 Task: Set the game mode for the puzzle interactive game video filter to exchange puzzle.
Action: Mouse moved to (123, 14)
Screenshot: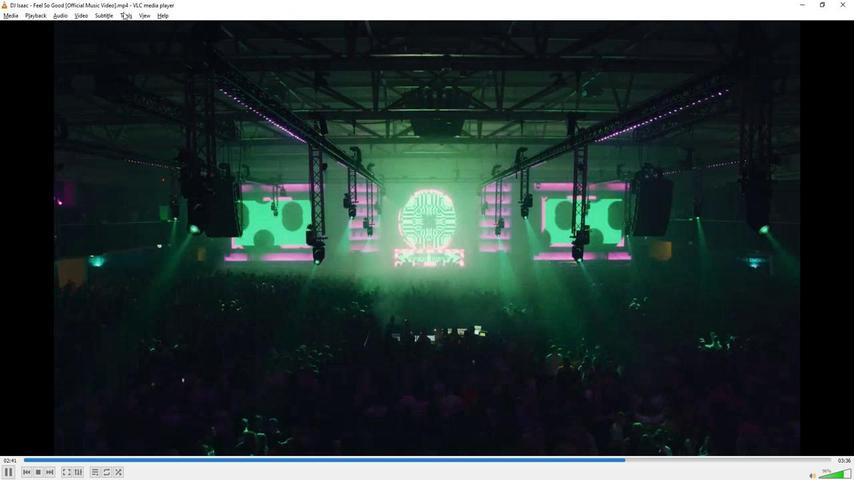 
Action: Mouse pressed left at (123, 14)
Screenshot: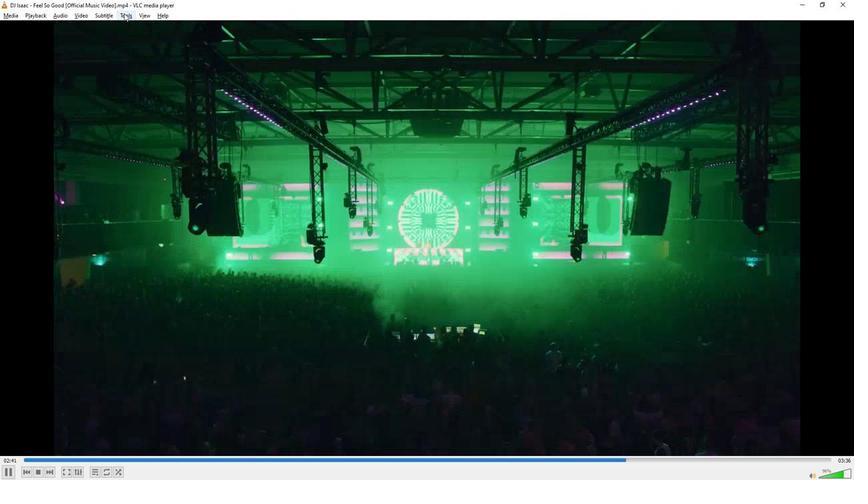 
Action: Mouse moved to (137, 122)
Screenshot: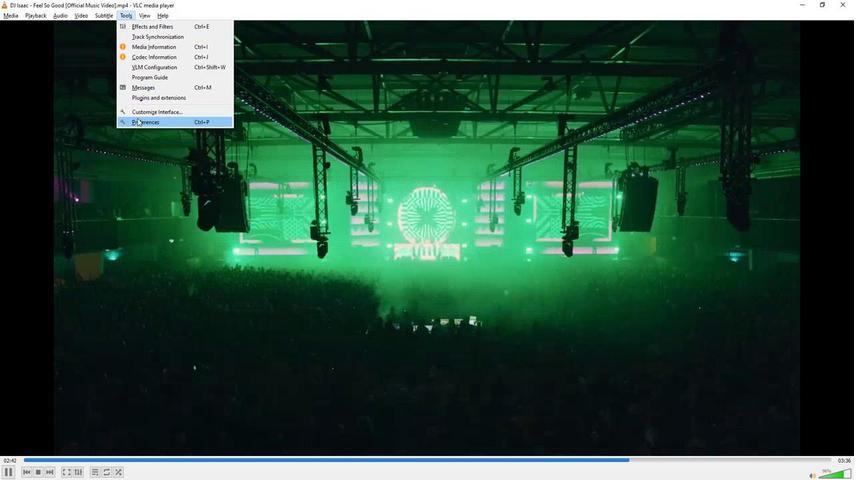 
Action: Mouse pressed left at (137, 122)
Screenshot: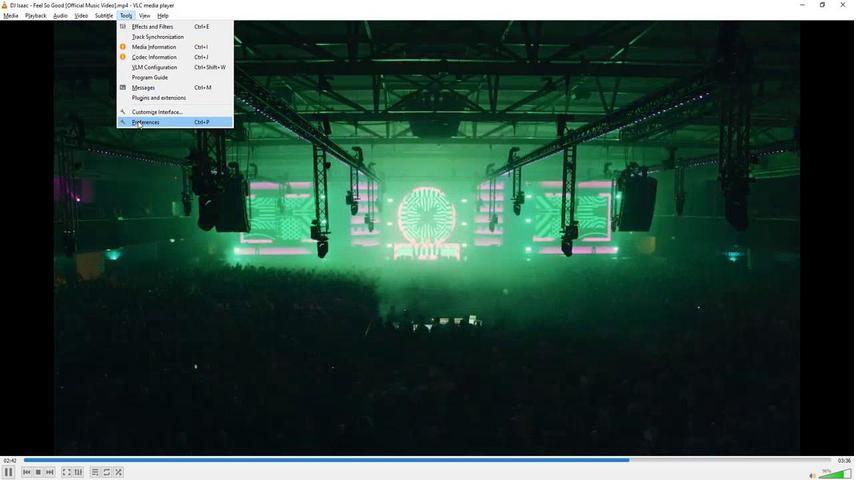 
Action: Mouse moved to (188, 376)
Screenshot: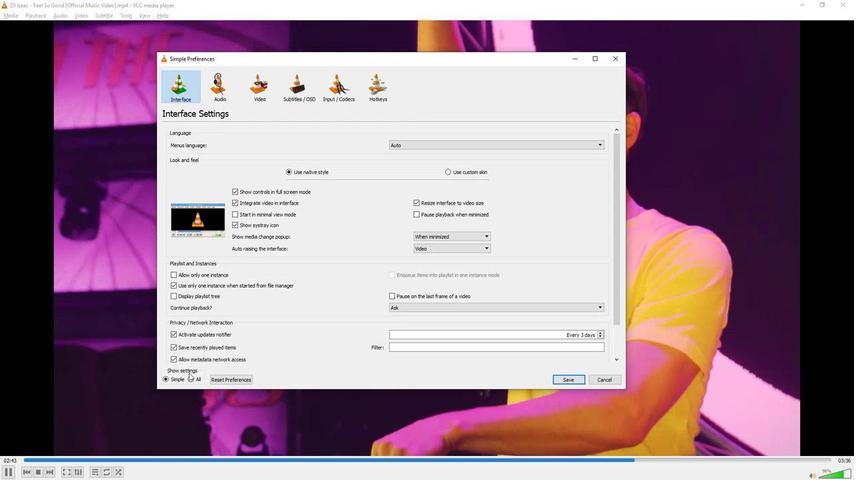 
Action: Mouse pressed left at (188, 376)
Screenshot: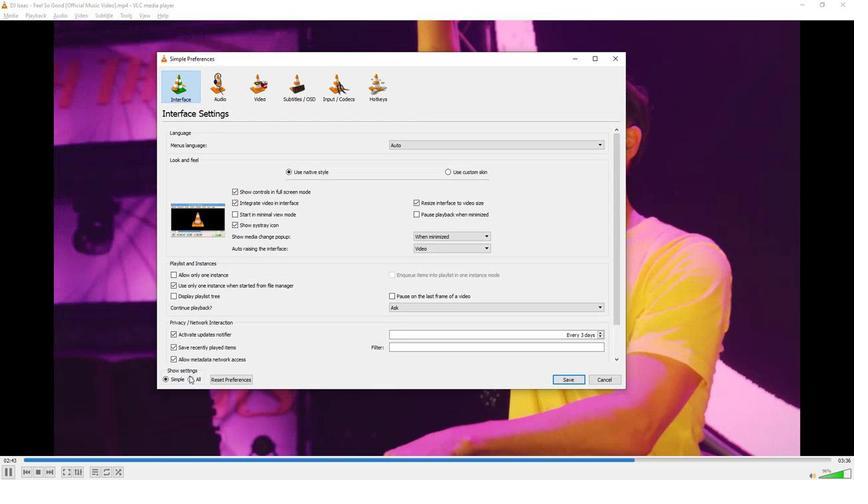 
Action: Mouse moved to (186, 322)
Screenshot: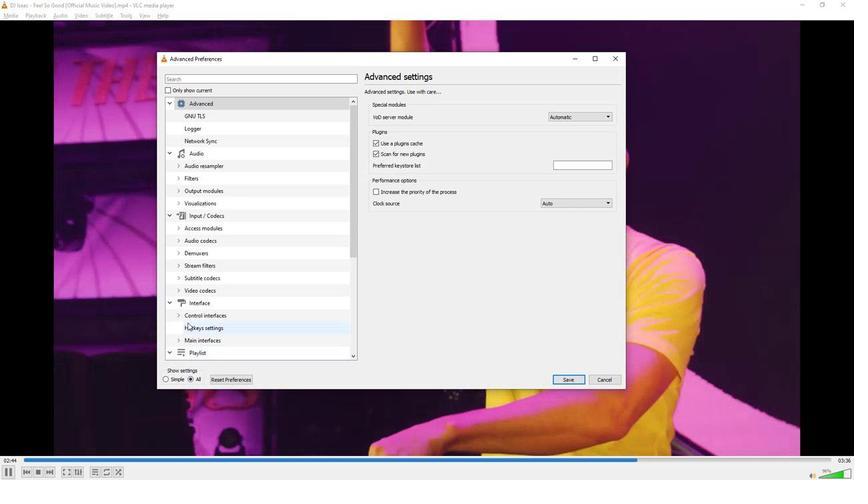 
Action: Mouse scrolled (186, 321) with delta (0, 0)
Screenshot: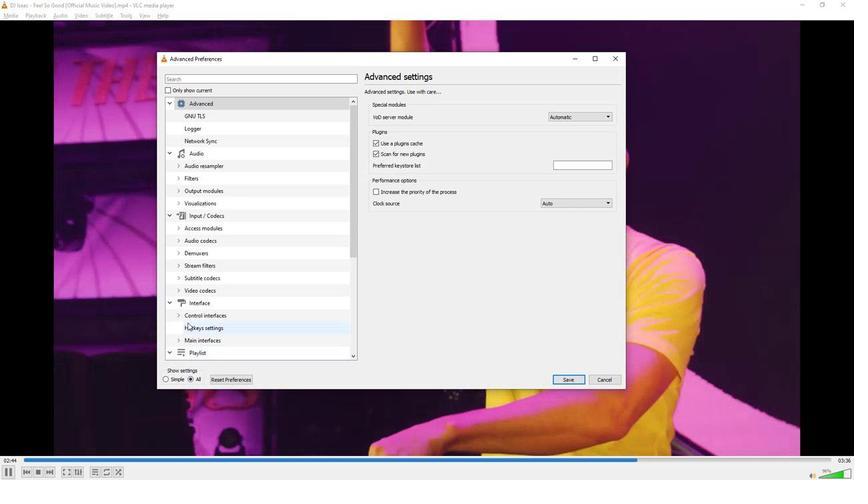 
Action: Mouse scrolled (186, 321) with delta (0, 0)
Screenshot: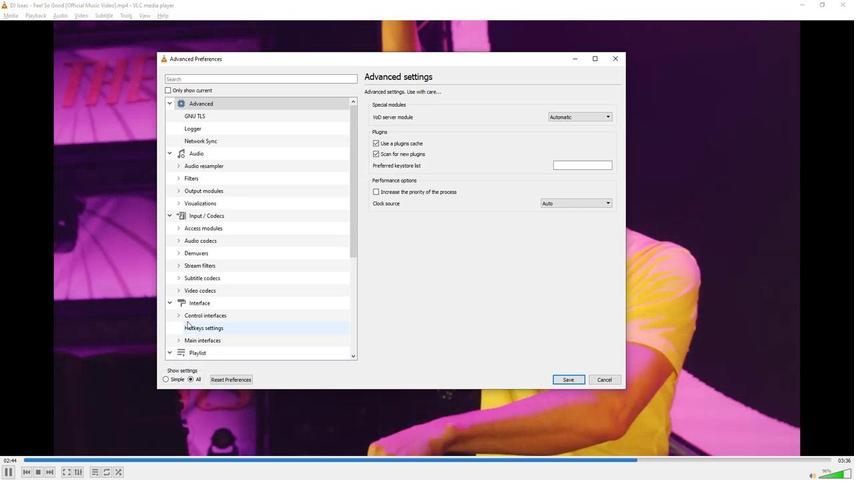 
Action: Mouse scrolled (186, 321) with delta (0, 0)
Screenshot: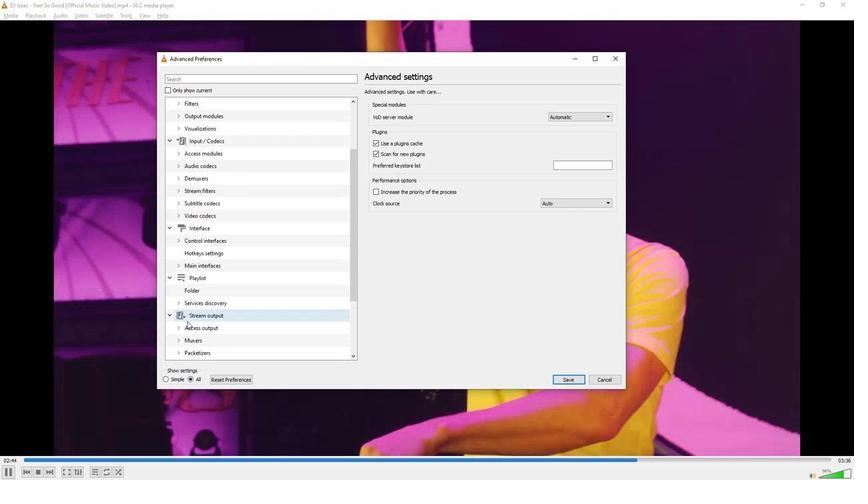 
Action: Mouse scrolled (186, 321) with delta (0, 0)
Screenshot: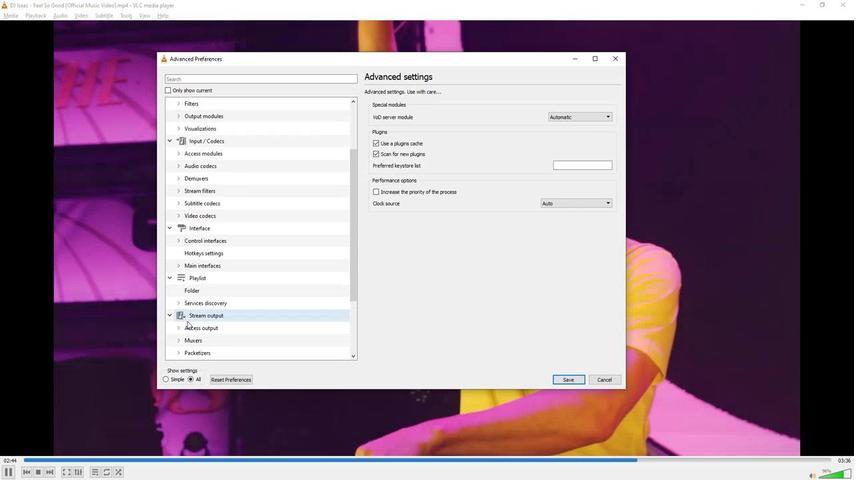 
Action: Mouse scrolled (186, 321) with delta (0, 0)
Screenshot: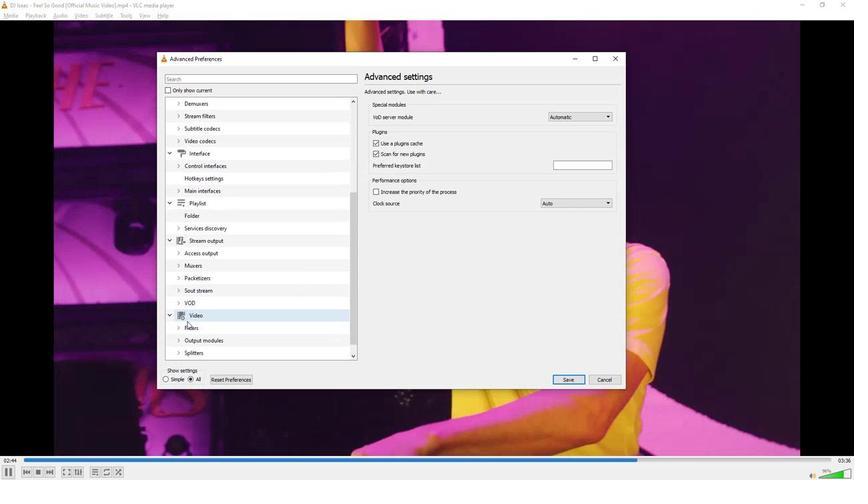 
Action: Mouse scrolled (186, 321) with delta (0, 0)
Screenshot: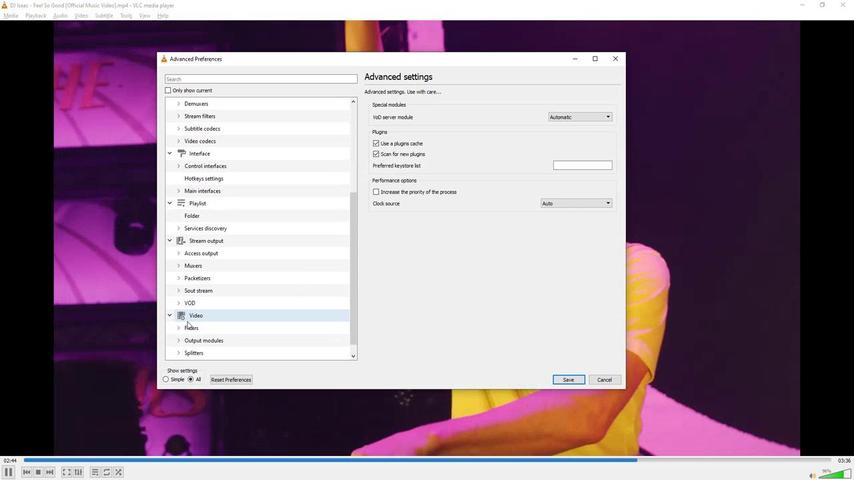 
Action: Mouse scrolled (186, 321) with delta (0, 0)
Screenshot: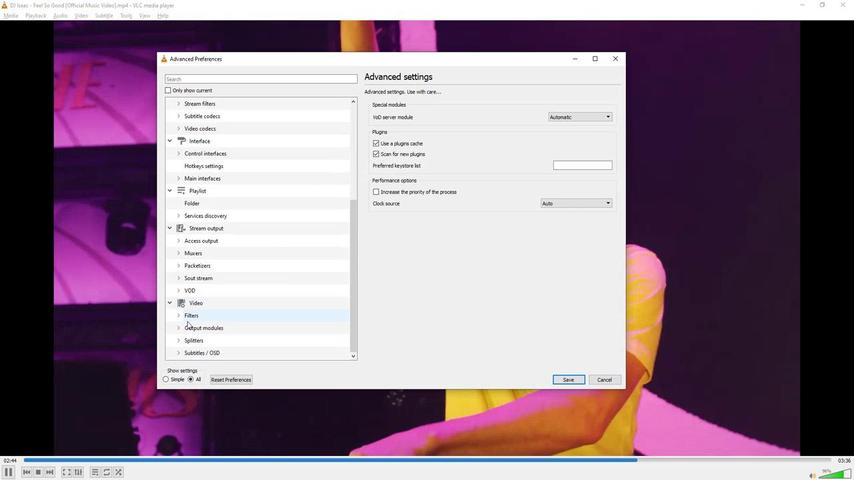 
Action: Mouse moved to (178, 315)
Screenshot: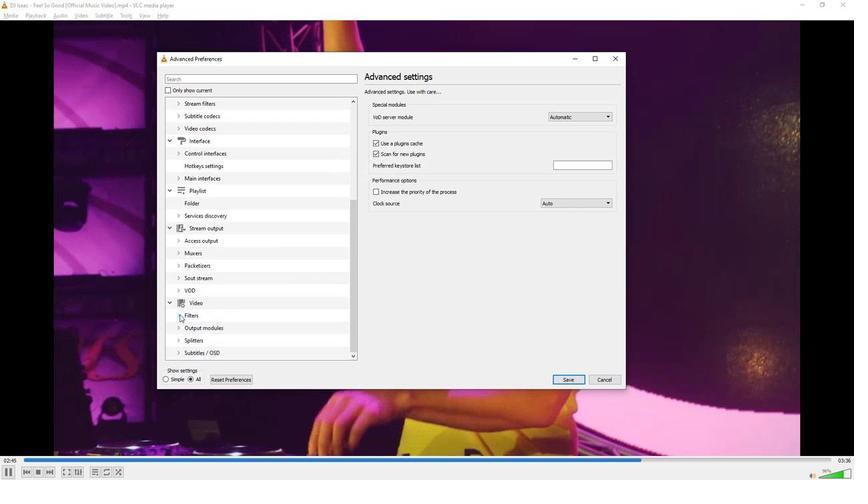 
Action: Mouse pressed left at (178, 315)
Screenshot: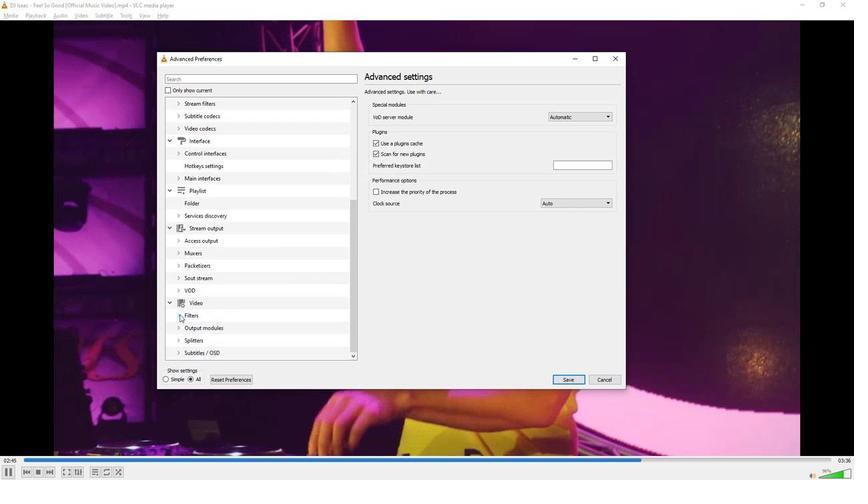 
Action: Mouse scrolled (178, 315) with delta (0, 0)
Screenshot: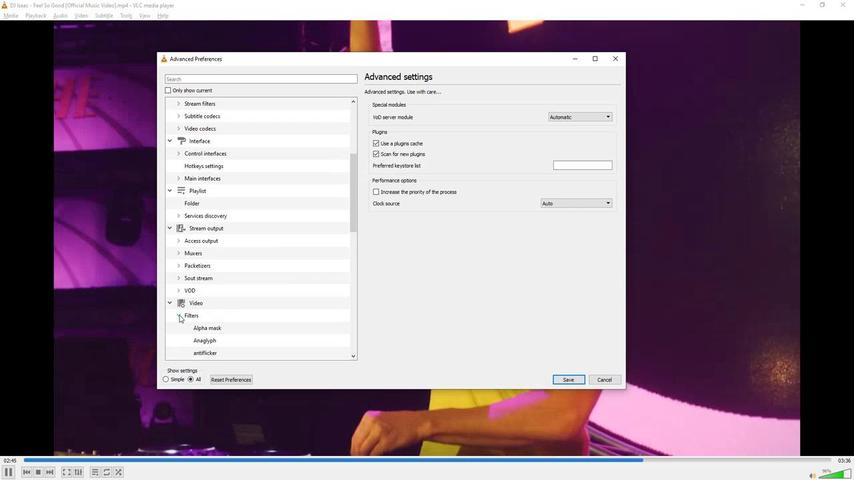 
Action: Mouse scrolled (178, 315) with delta (0, 0)
Screenshot: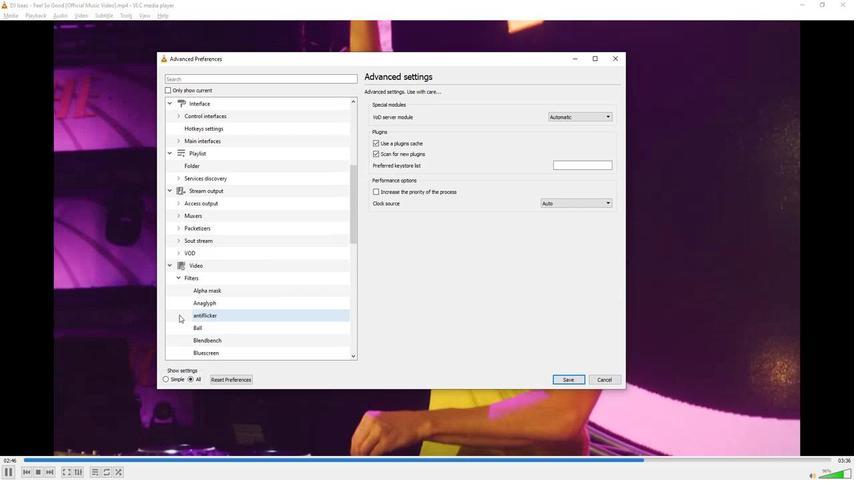 
Action: Mouse scrolled (178, 315) with delta (0, 0)
Screenshot: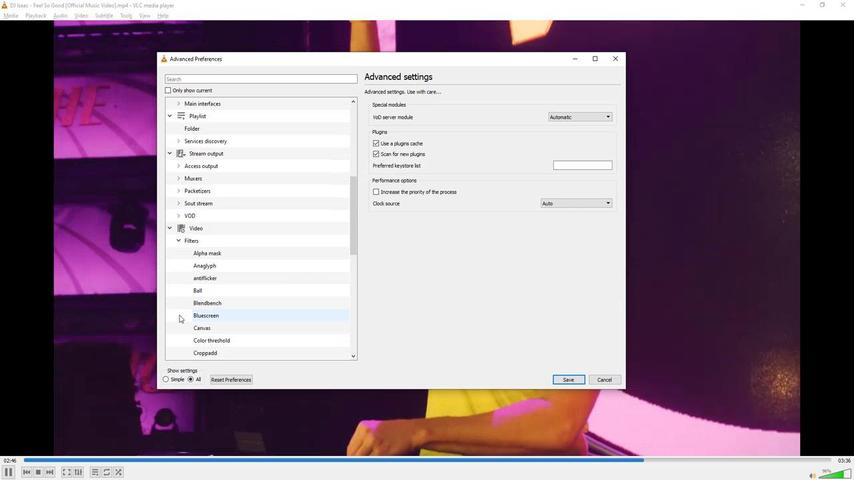 
Action: Mouse scrolled (178, 315) with delta (0, 0)
Screenshot: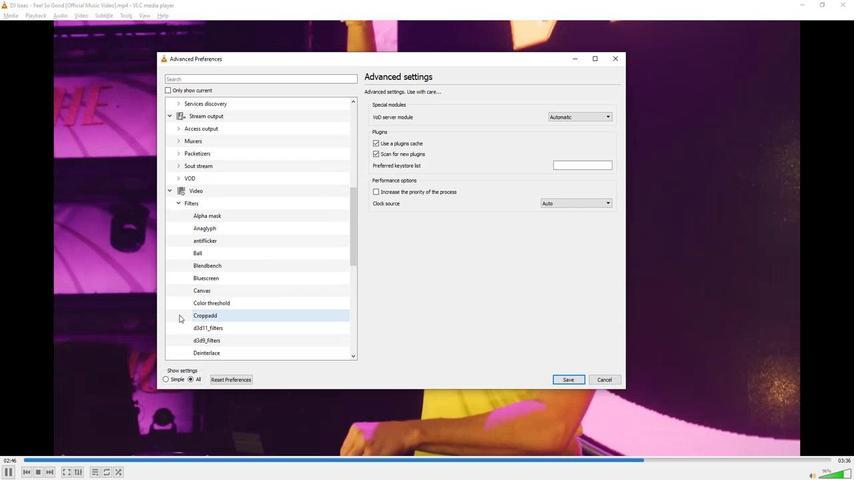
Action: Mouse scrolled (178, 315) with delta (0, 0)
Screenshot: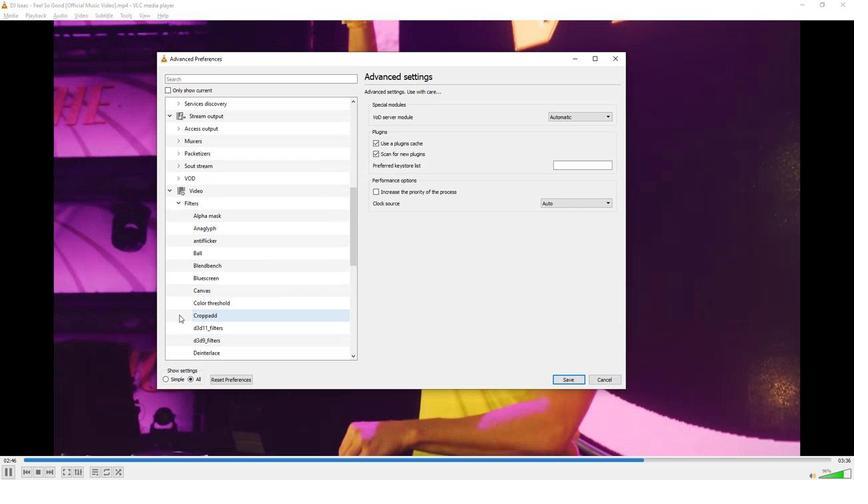 
Action: Mouse scrolled (178, 315) with delta (0, 0)
Screenshot: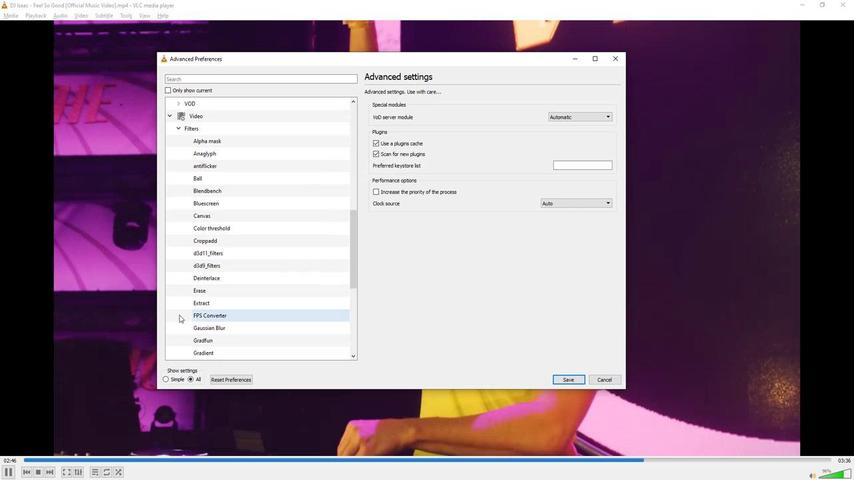 
Action: Mouse scrolled (178, 315) with delta (0, 0)
Screenshot: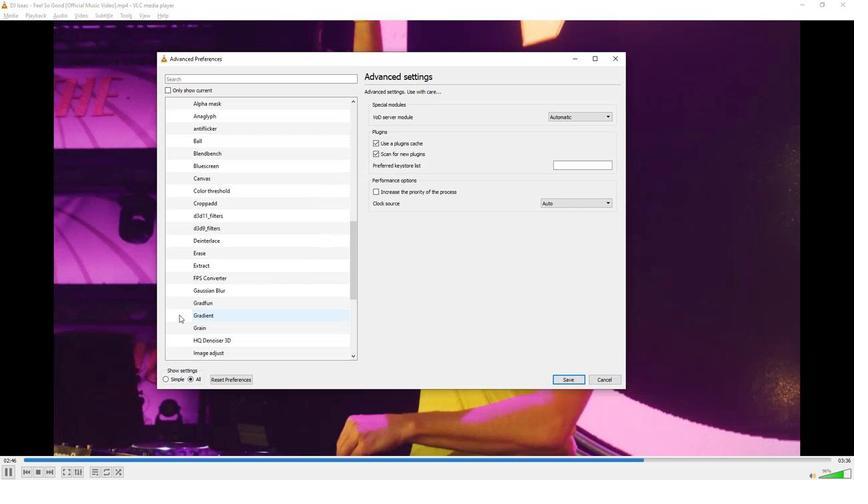 
Action: Mouse moved to (179, 315)
Screenshot: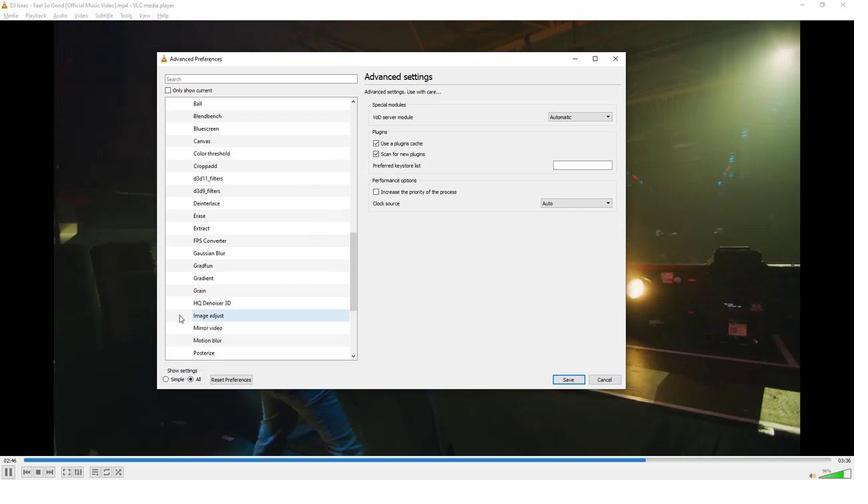 
Action: Mouse scrolled (179, 315) with delta (0, 0)
Screenshot: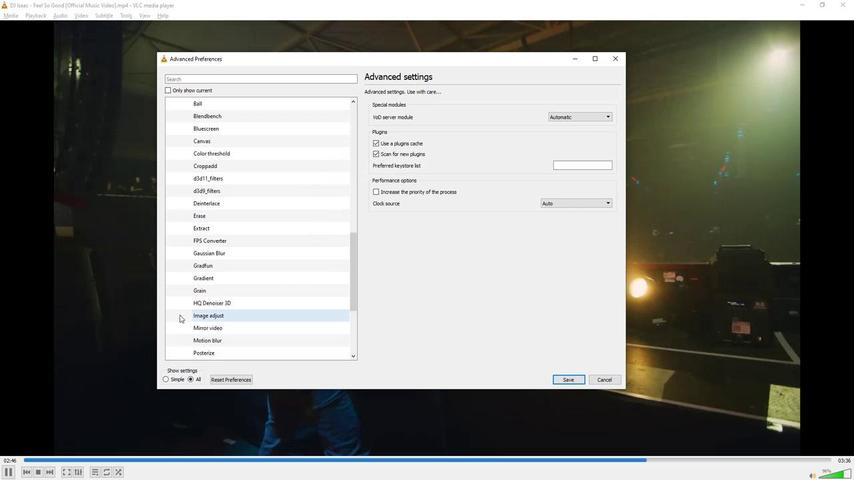 
Action: Mouse moved to (193, 337)
Screenshot: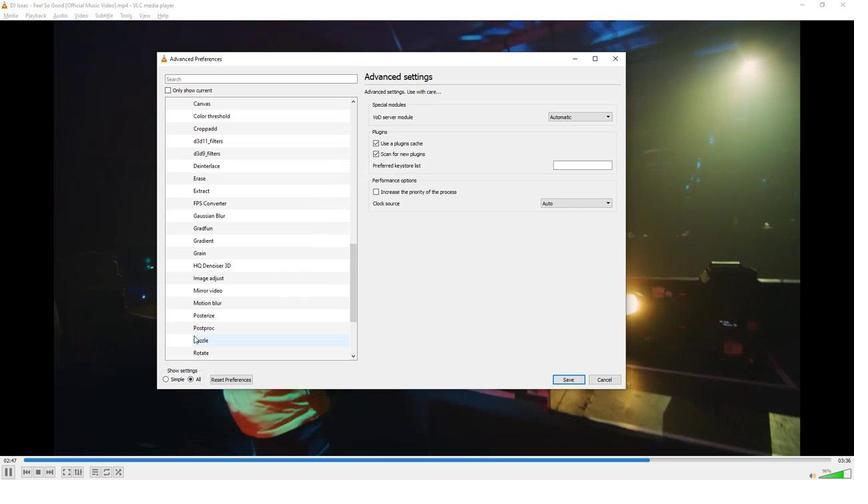 
Action: Mouse pressed left at (193, 337)
Screenshot: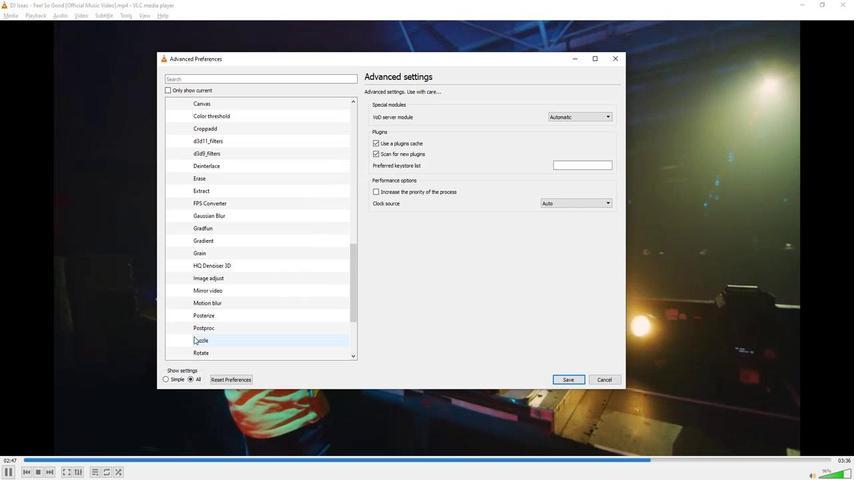 
Action: Mouse moved to (585, 213)
Screenshot: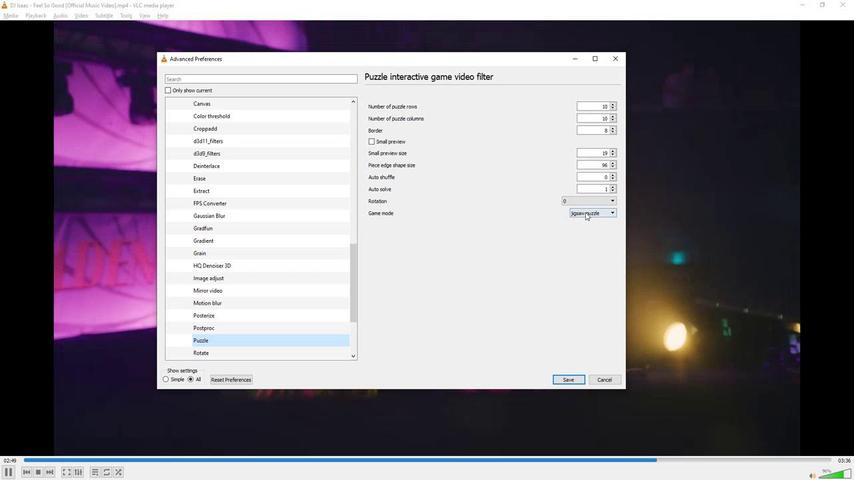 
Action: Mouse pressed left at (585, 213)
Screenshot: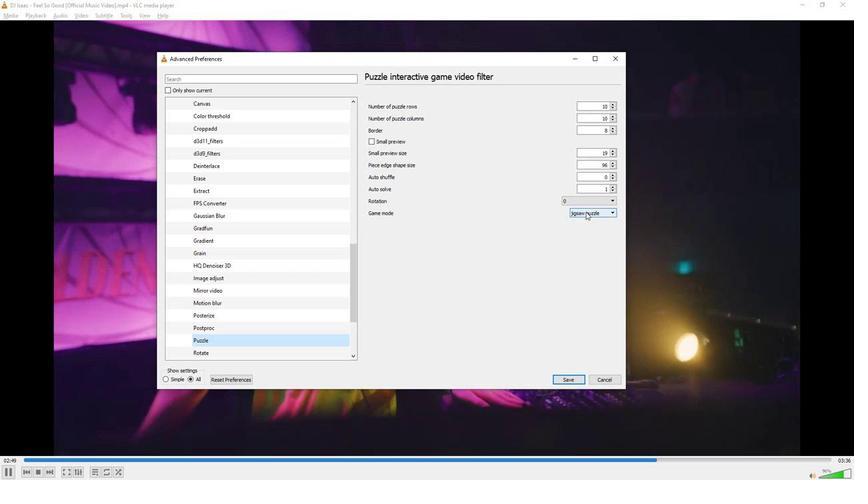 
Action: Mouse moved to (579, 240)
Screenshot: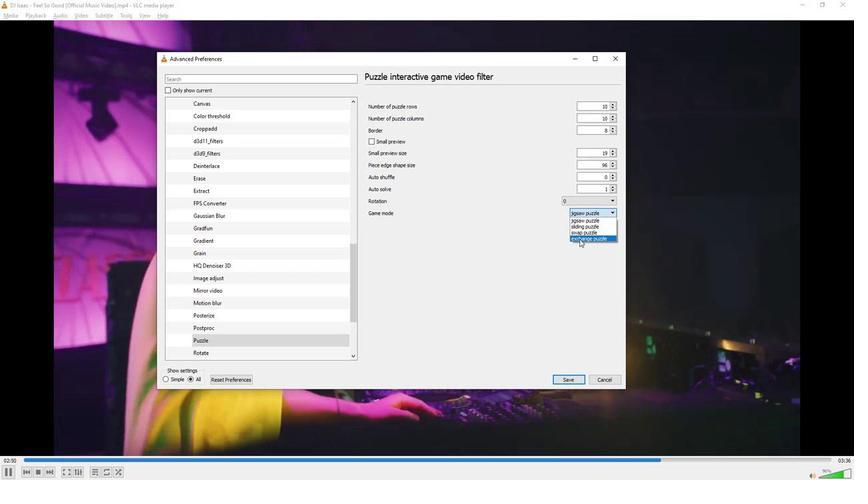 
Action: Mouse pressed left at (579, 240)
Screenshot: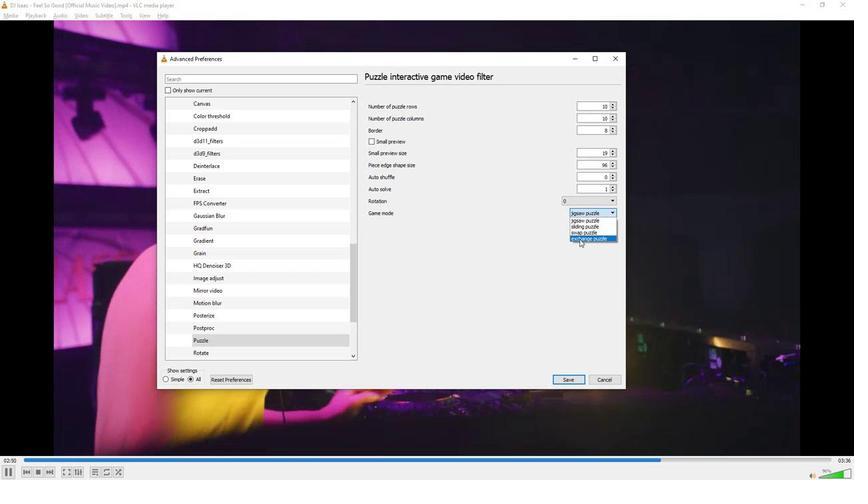 
Action: Mouse moved to (508, 281)
Screenshot: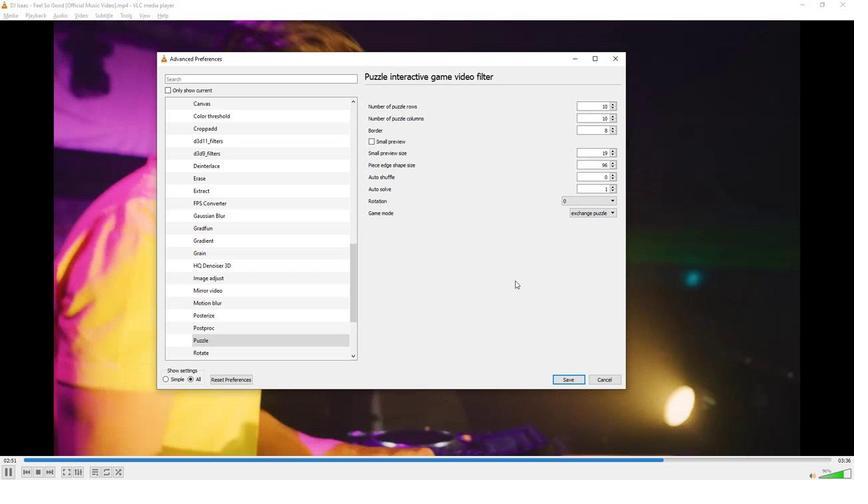 
